 Task: Edit the link URL to "docs.google.com/forms/".
Action: Mouse moved to (572, 214)
Screenshot: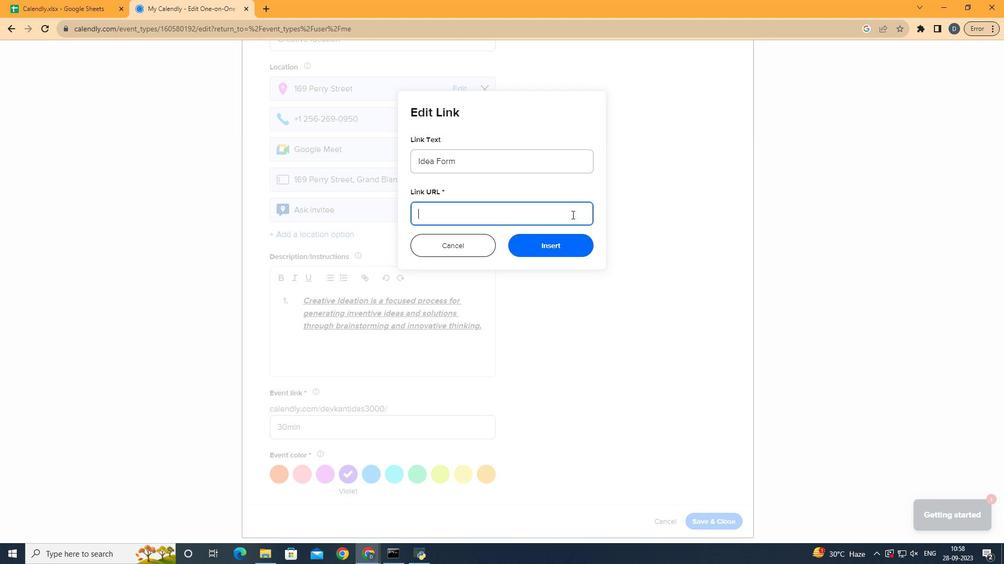 
Action: Mouse pressed left at (572, 214)
Screenshot: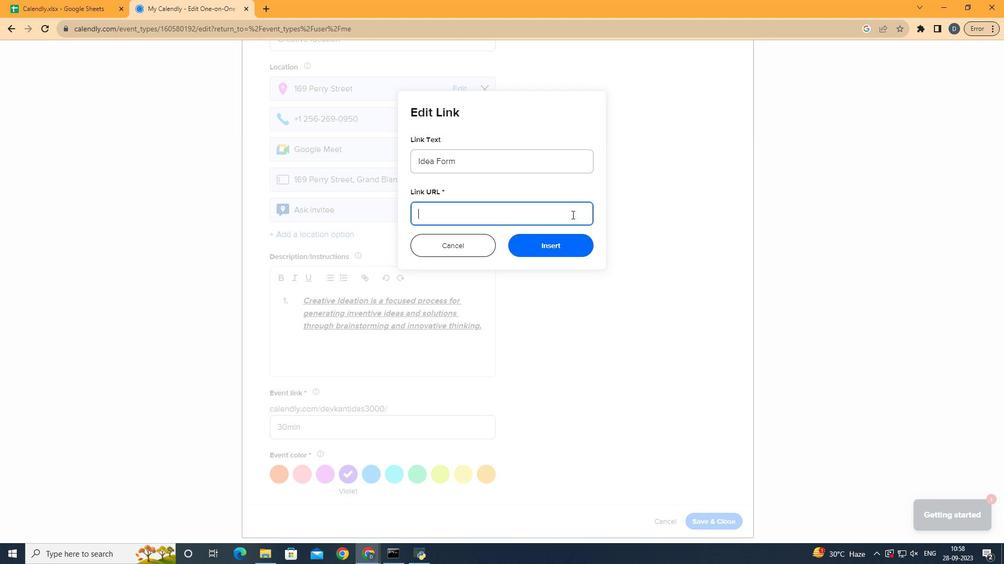 
Action: Key pressed docs.google.com/formds<Key.backspace><Key.backspace>s/.
Screenshot: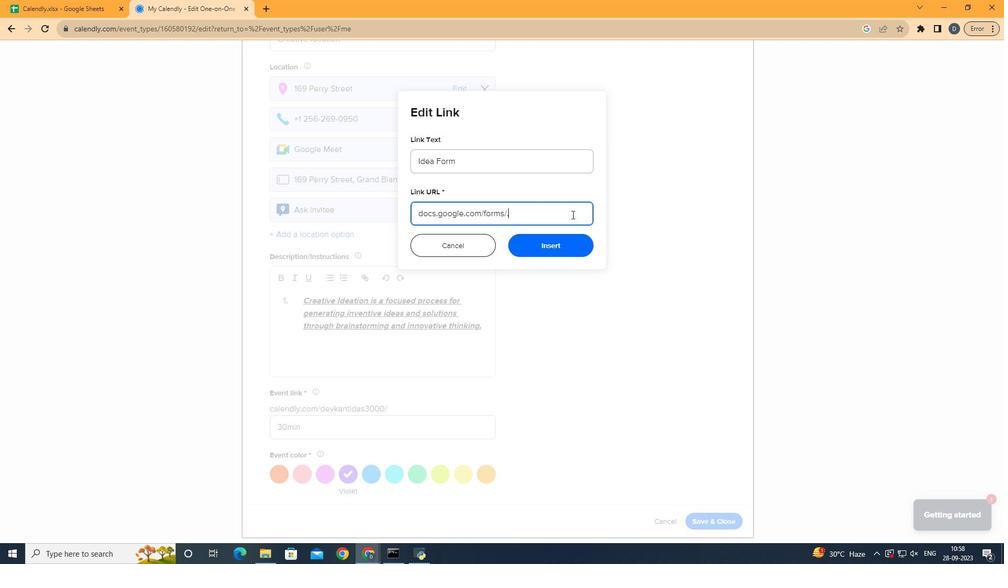 
Action: Mouse moved to (556, 248)
Screenshot: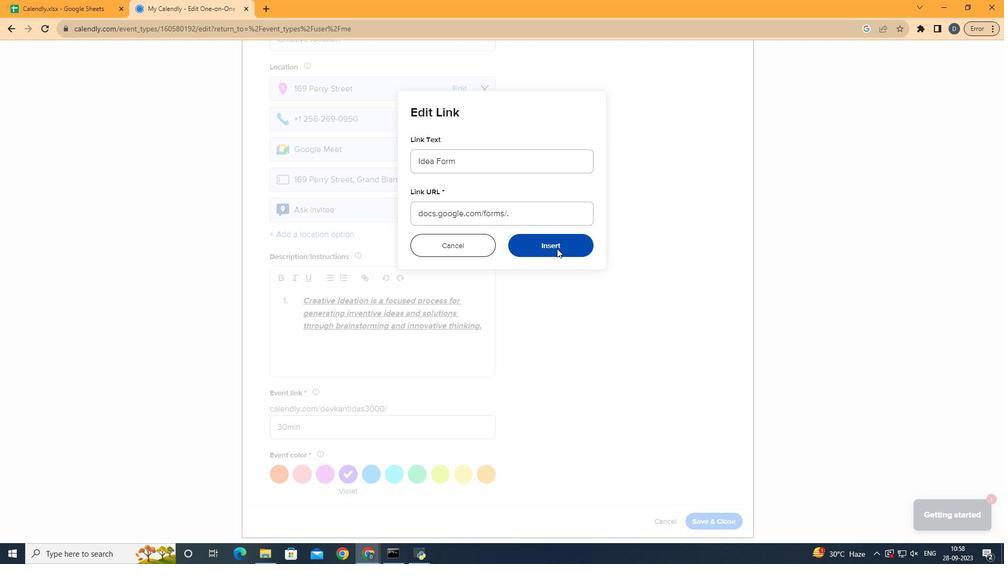 
Action: Mouse pressed left at (556, 248)
Screenshot: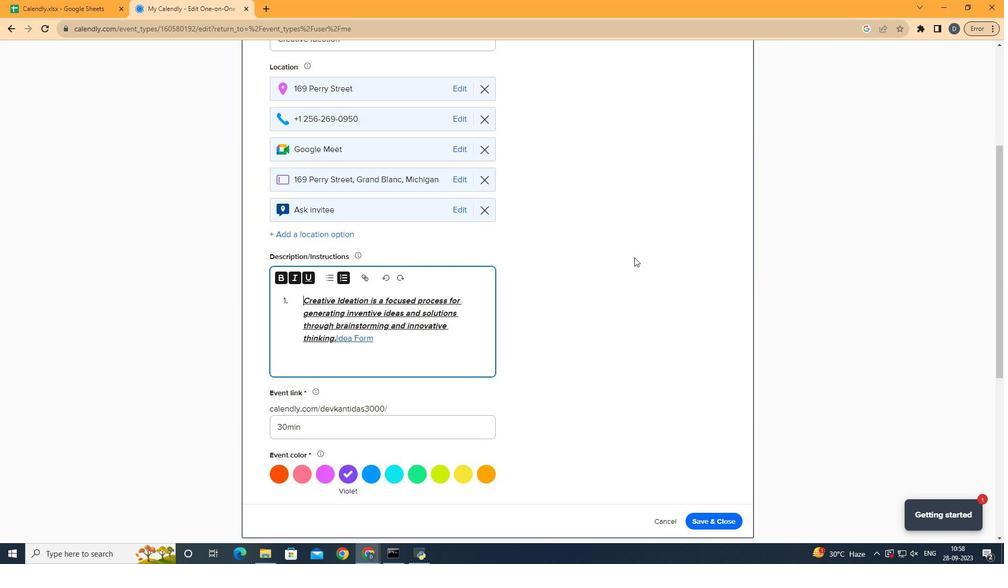 
Action: Mouse moved to (638, 260)
Screenshot: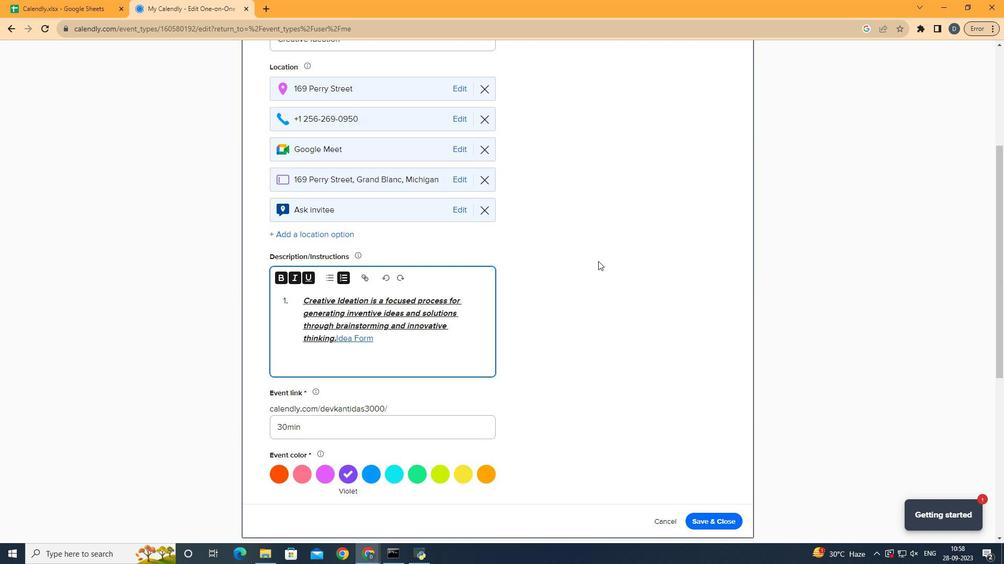 
